 Task: Look for products in the category "Jams & Jellies" from Crofter's only.
Action: Mouse moved to (792, 317)
Screenshot: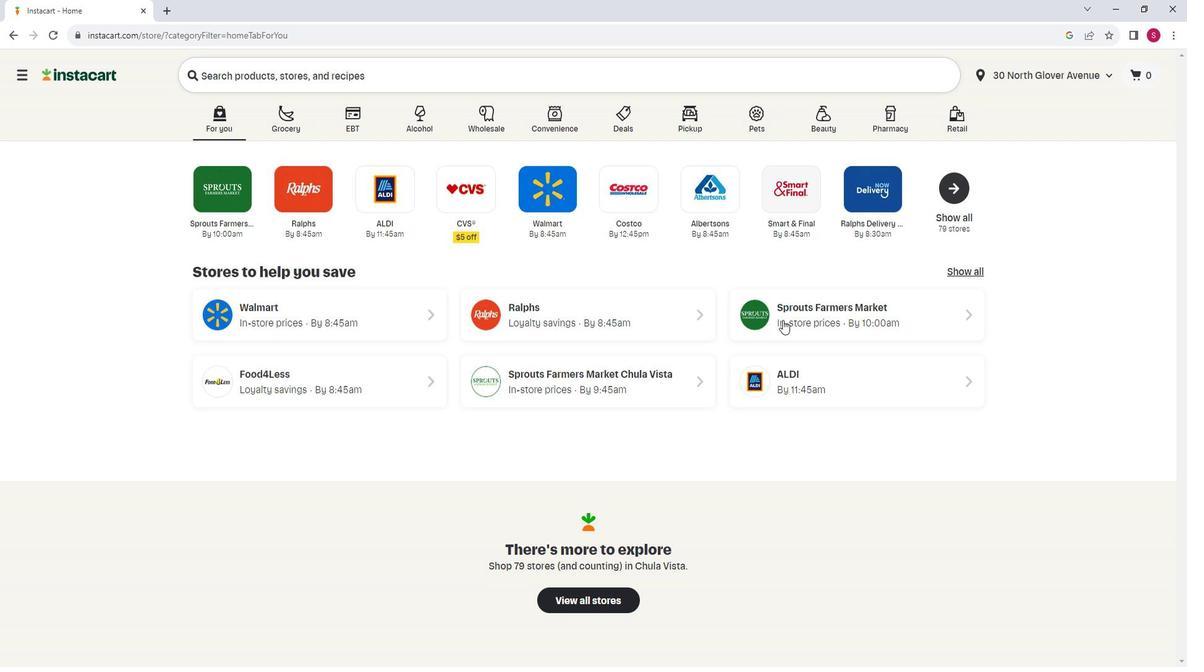 
Action: Mouse pressed left at (792, 317)
Screenshot: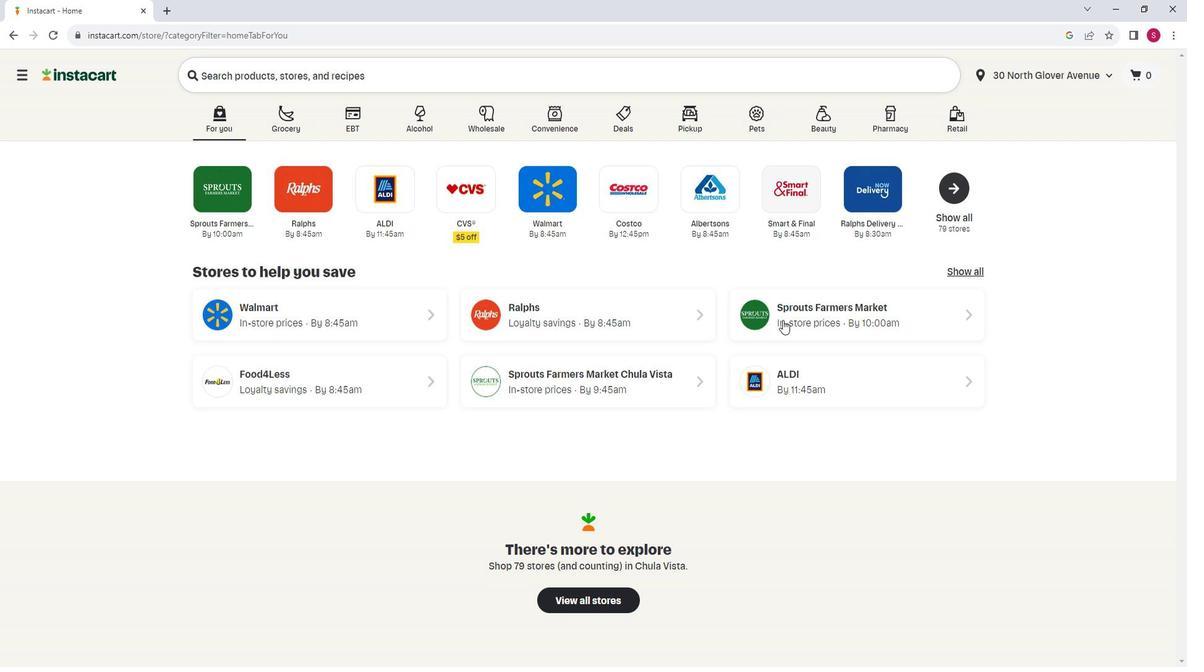 
Action: Mouse moved to (145, 396)
Screenshot: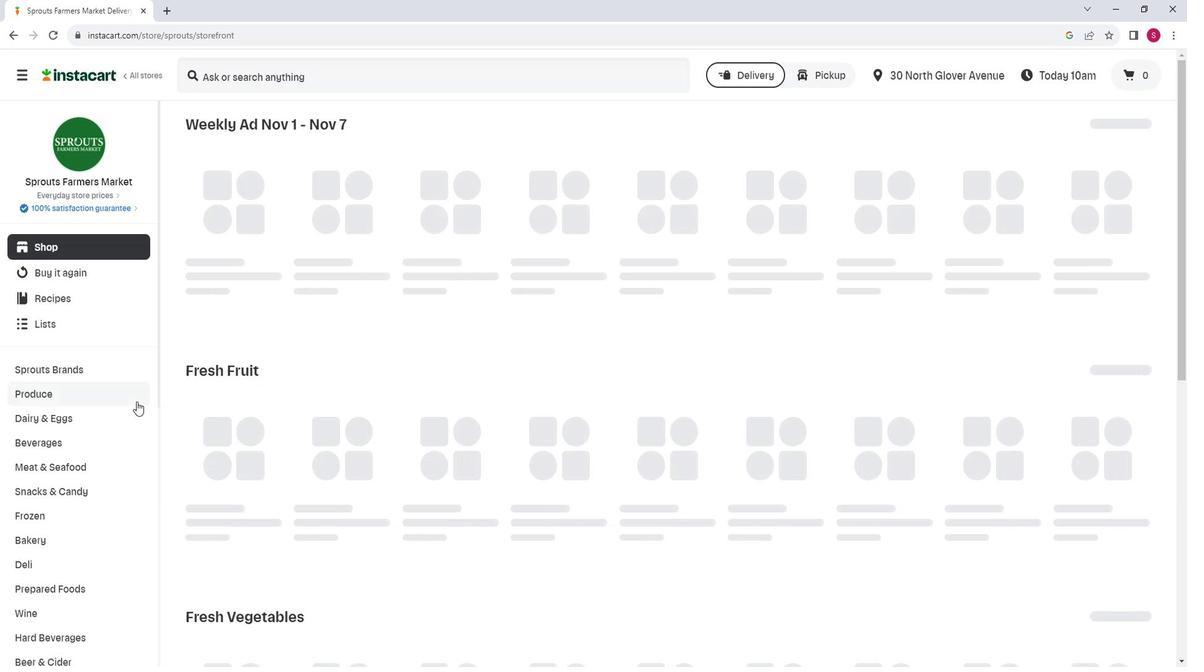 
Action: Mouse scrolled (145, 395) with delta (0, 0)
Screenshot: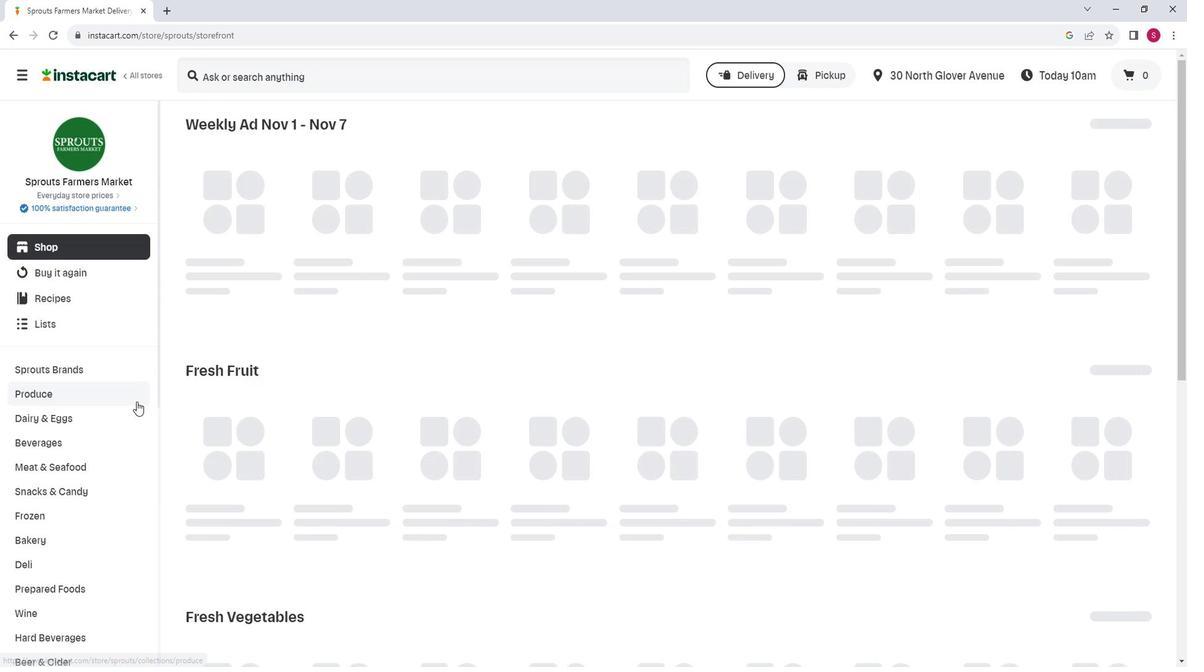
Action: Mouse moved to (145, 396)
Screenshot: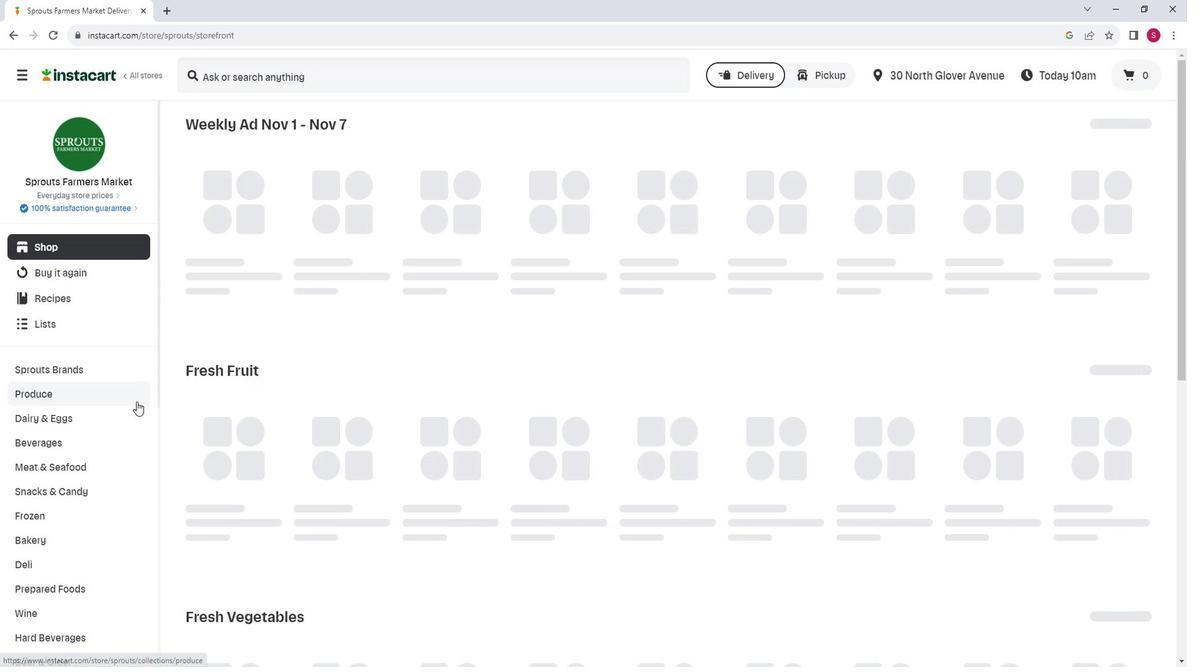 
Action: Mouse scrolled (145, 395) with delta (0, 0)
Screenshot: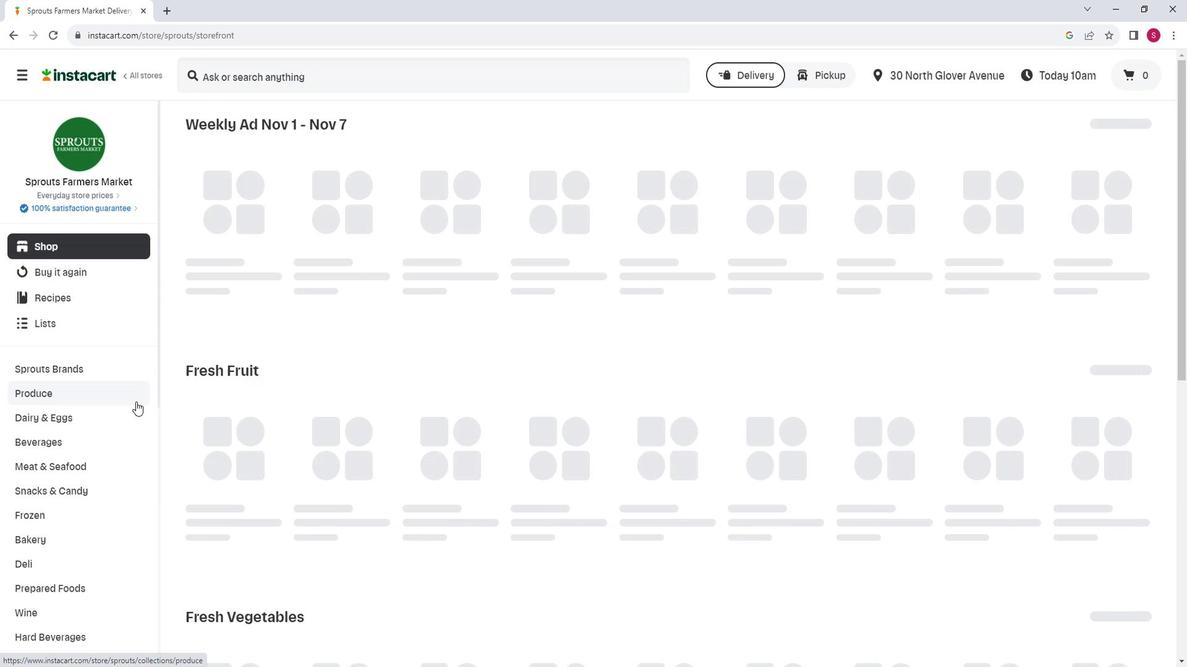 
Action: Mouse scrolled (145, 395) with delta (0, 0)
Screenshot: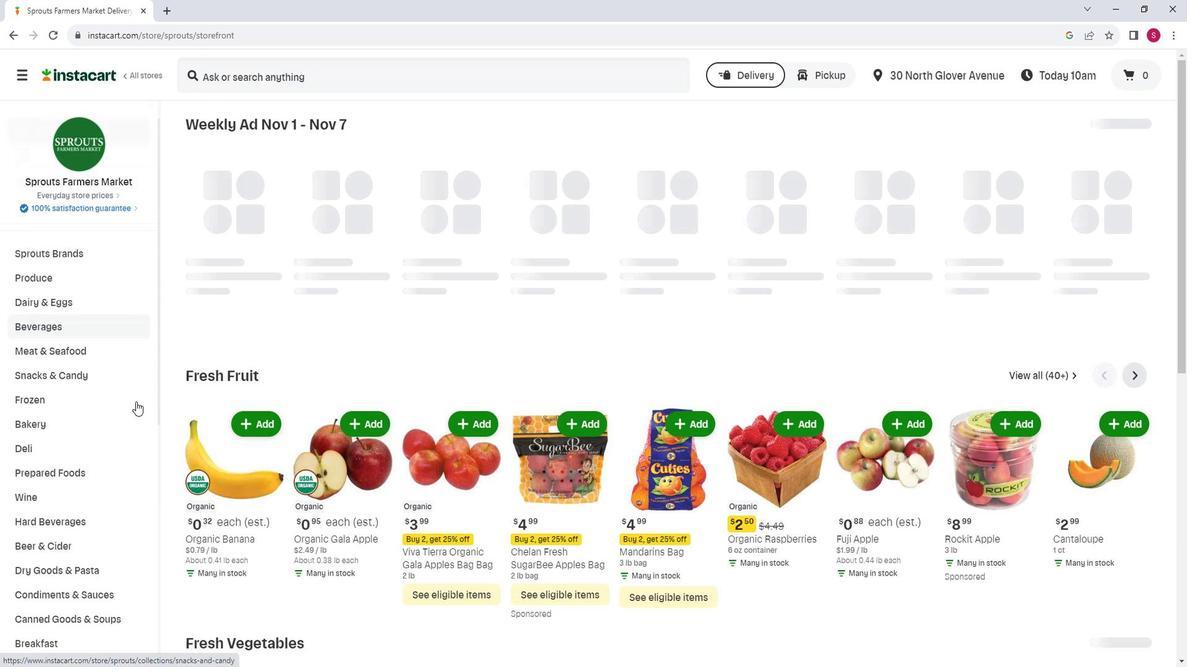 
Action: Mouse moved to (104, 550)
Screenshot: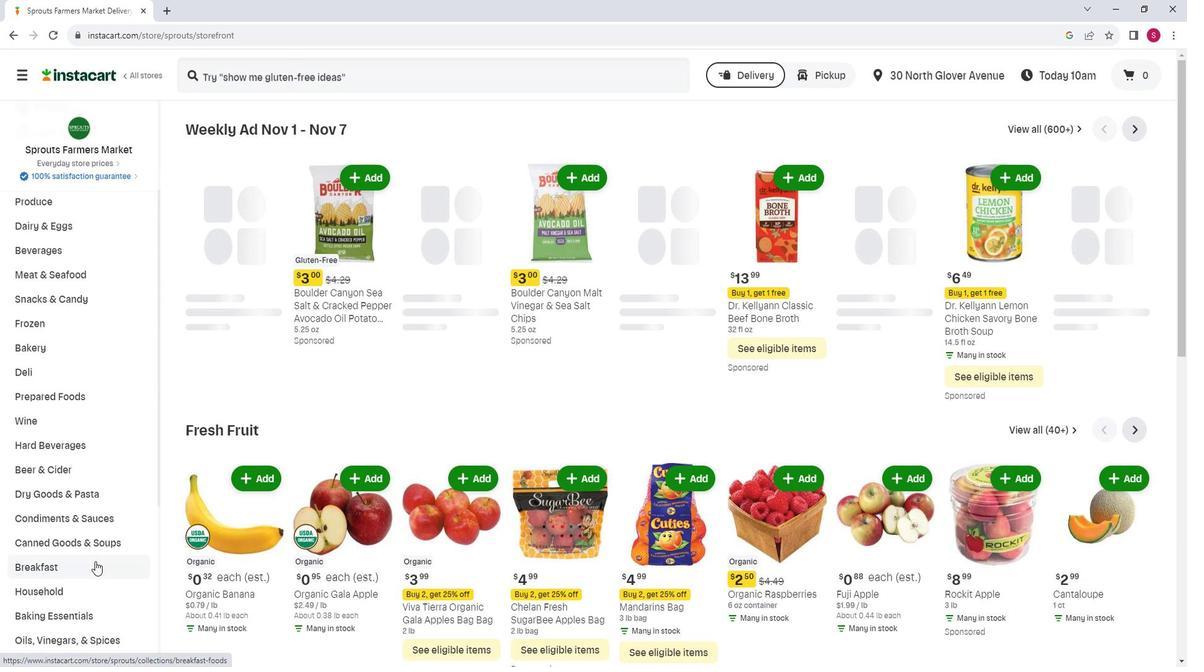 
Action: Mouse pressed left at (104, 550)
Screenshot: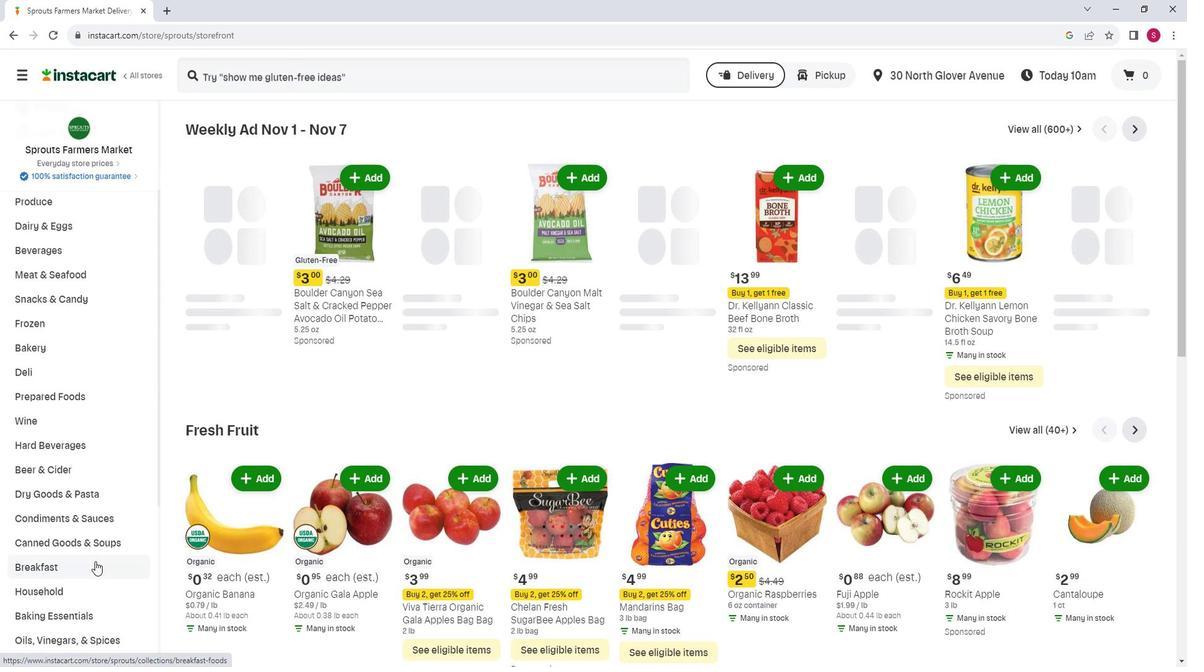 
Action: Mouse moved to (759, 170)
Screenshot: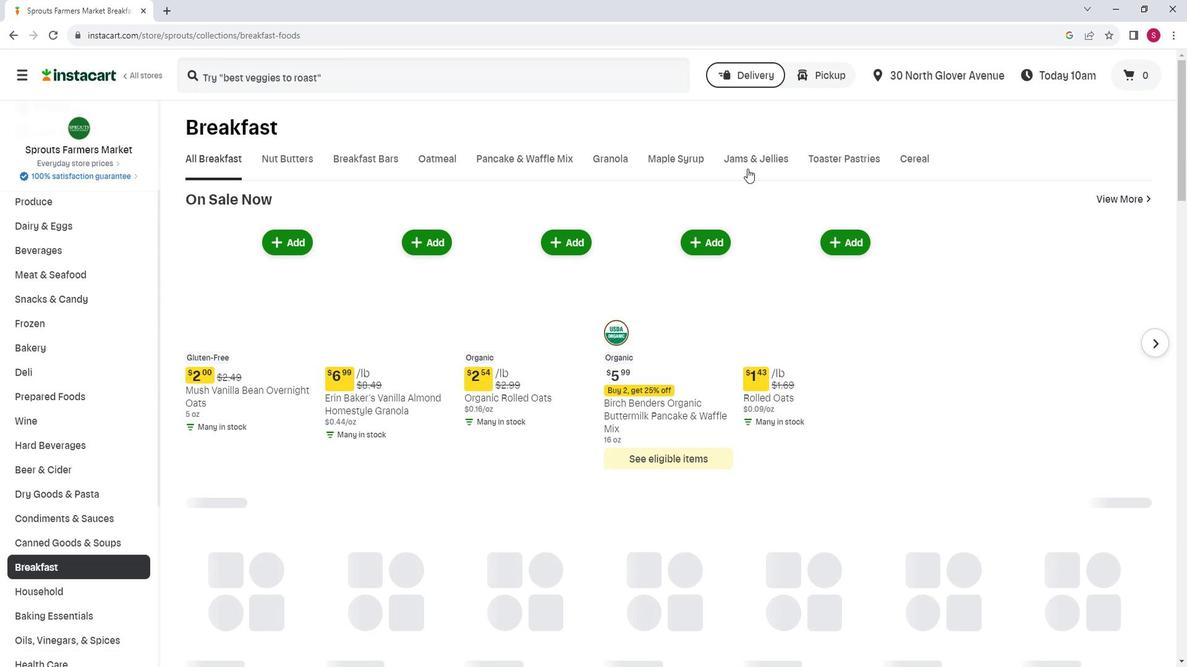 
Action: Mouse pressed left at (759, 170)
Screenshot: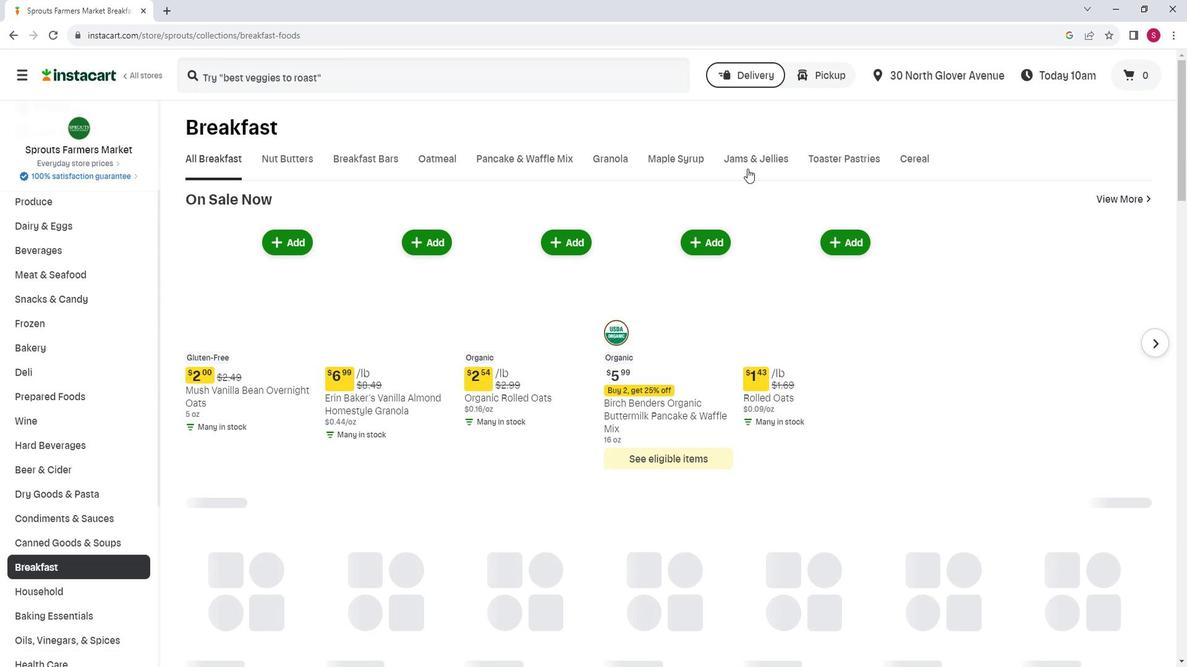 
Action: Mouse moved to (323, 211)
Screenshot: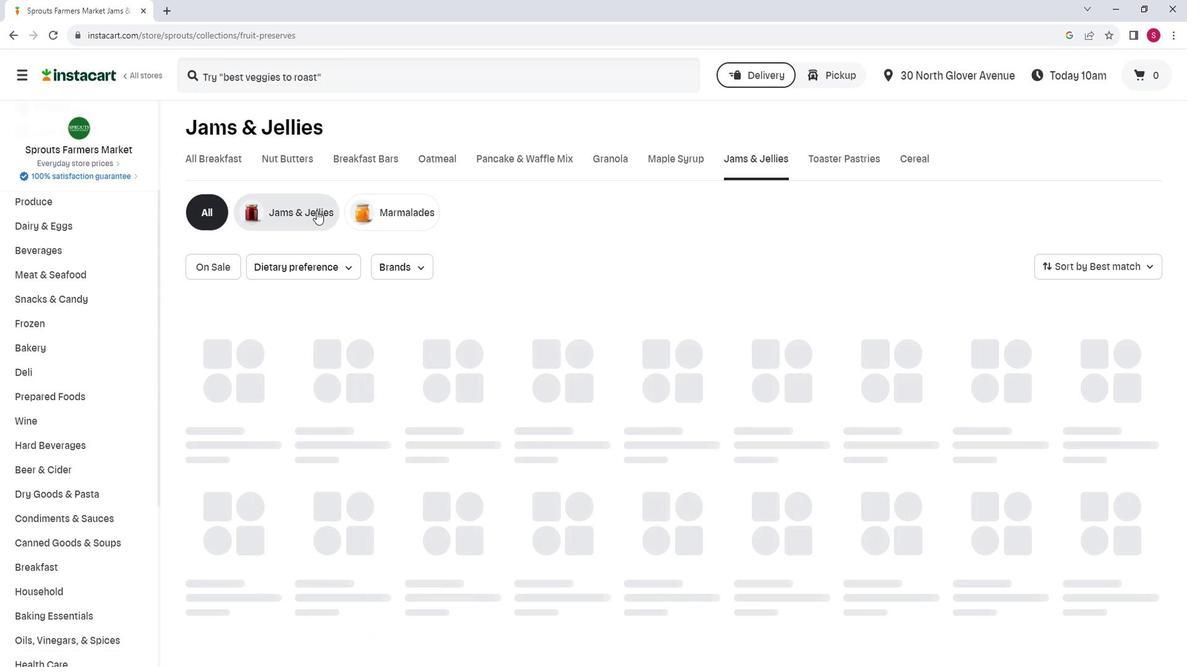 
Action: Mouse pressed left at (323, 211)
Screenshot: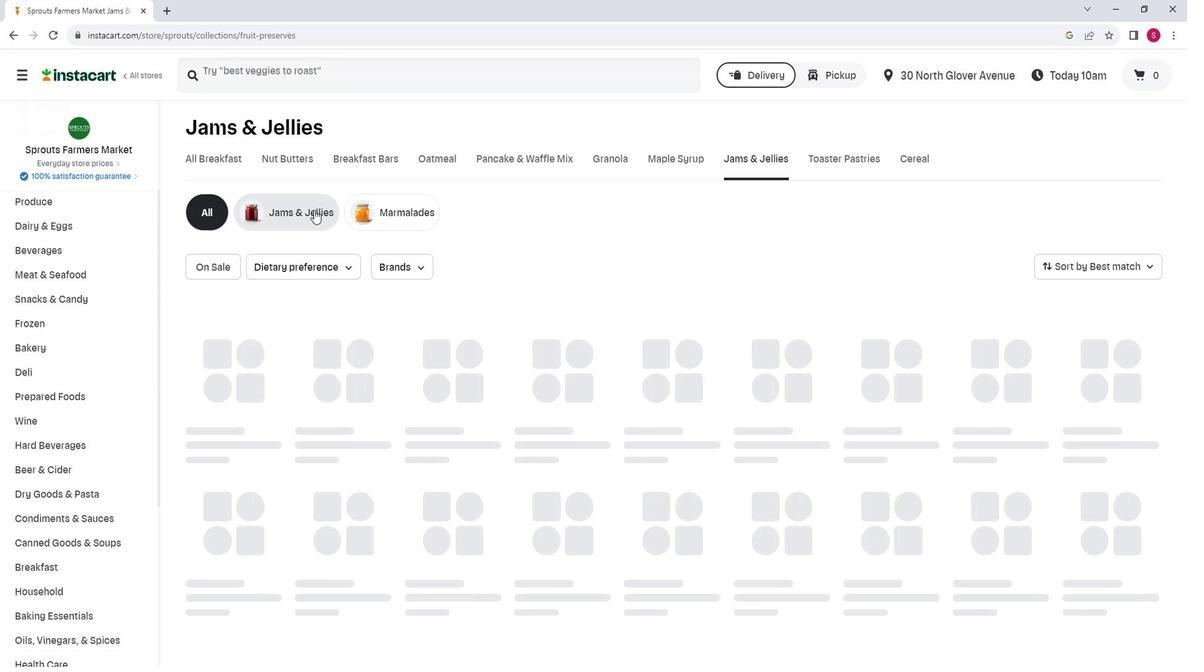 
Action: Mouse moved to (417, 268)
Screenshot: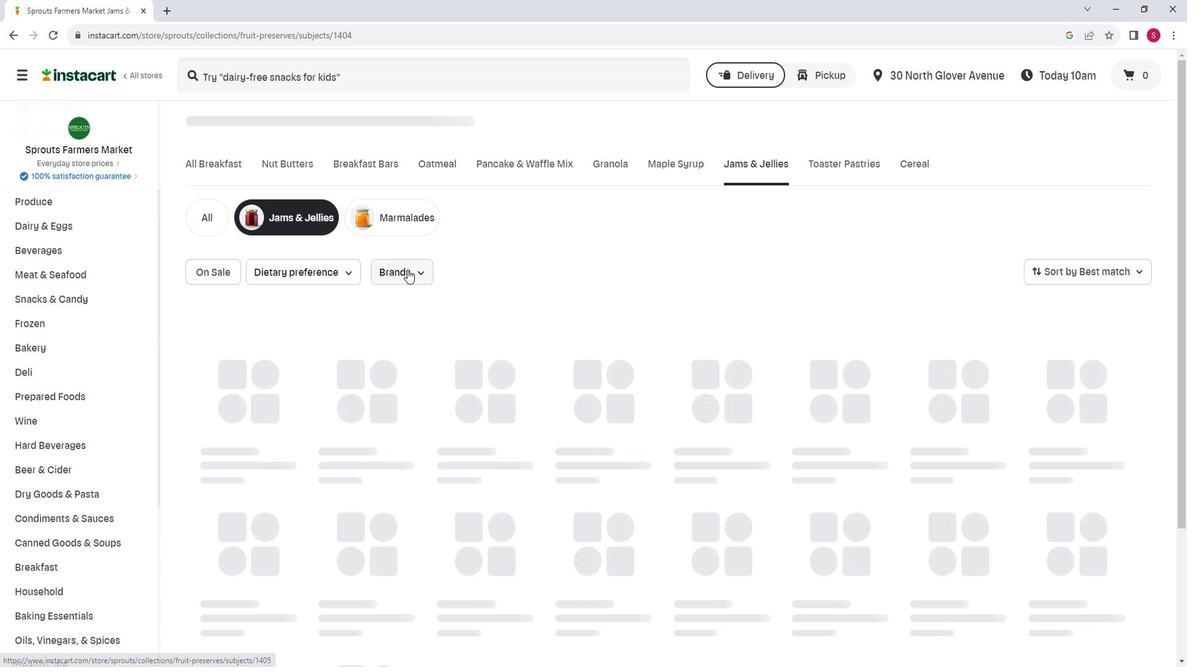 
Action: Mouse pressed left at (417, 268)
Screenshot: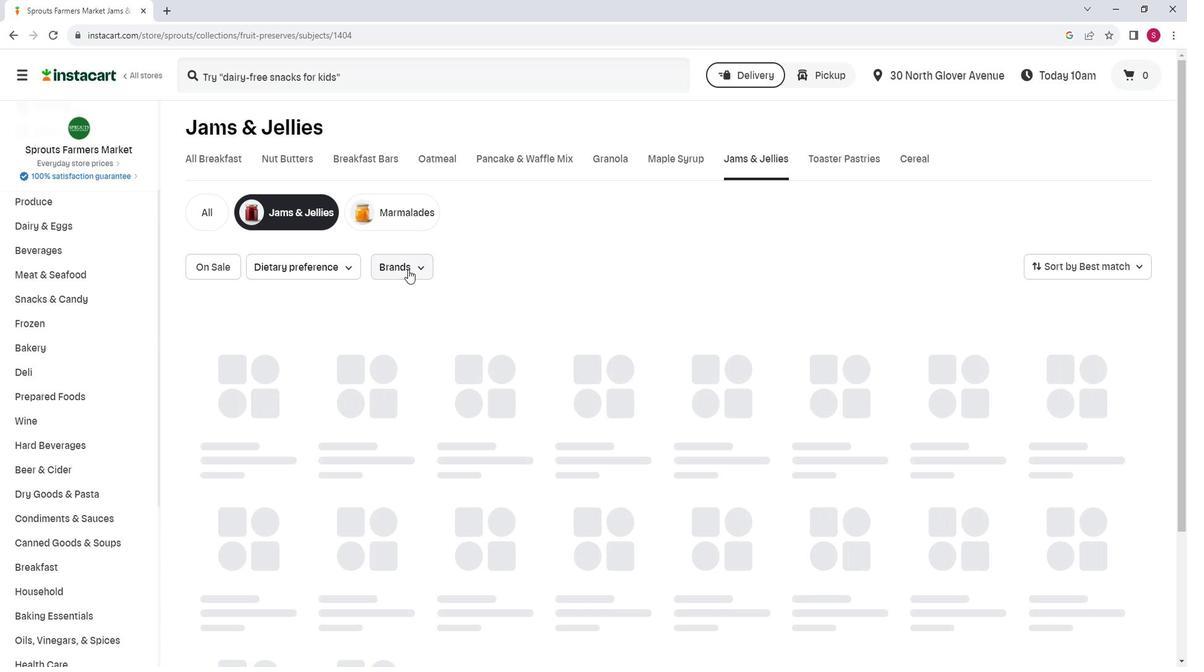
Action: Mouse moved to (429, 322)
Screenshot: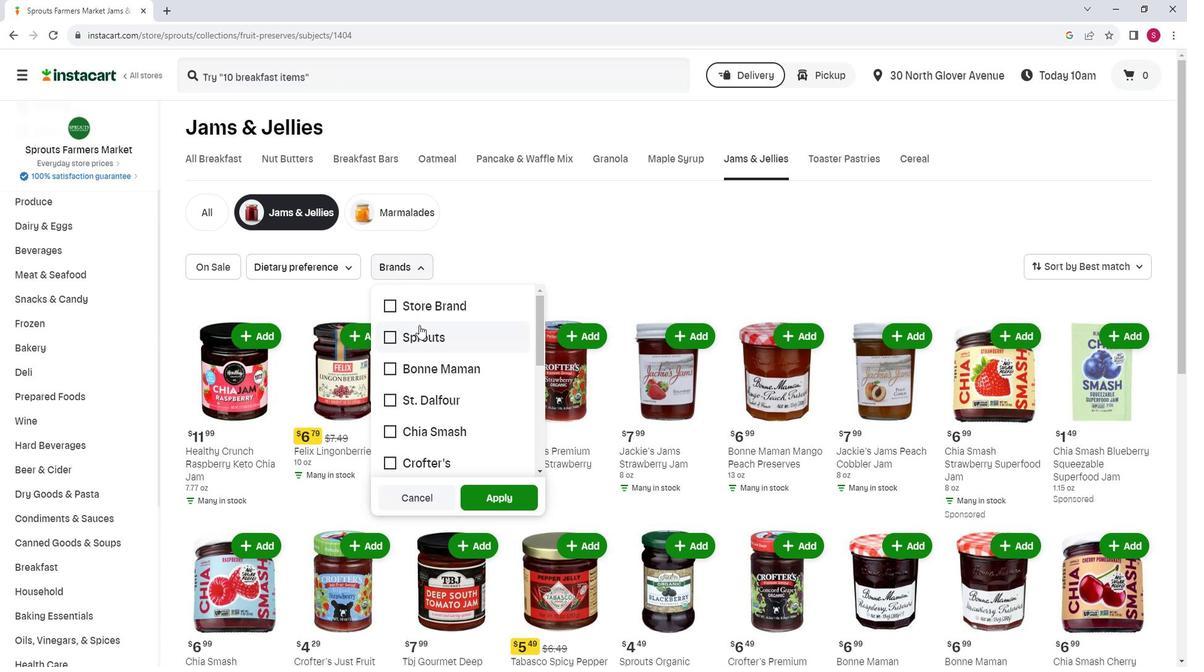 
Action: Mouse scrolled (429, 322) with delta (0, 0)
Screenshot: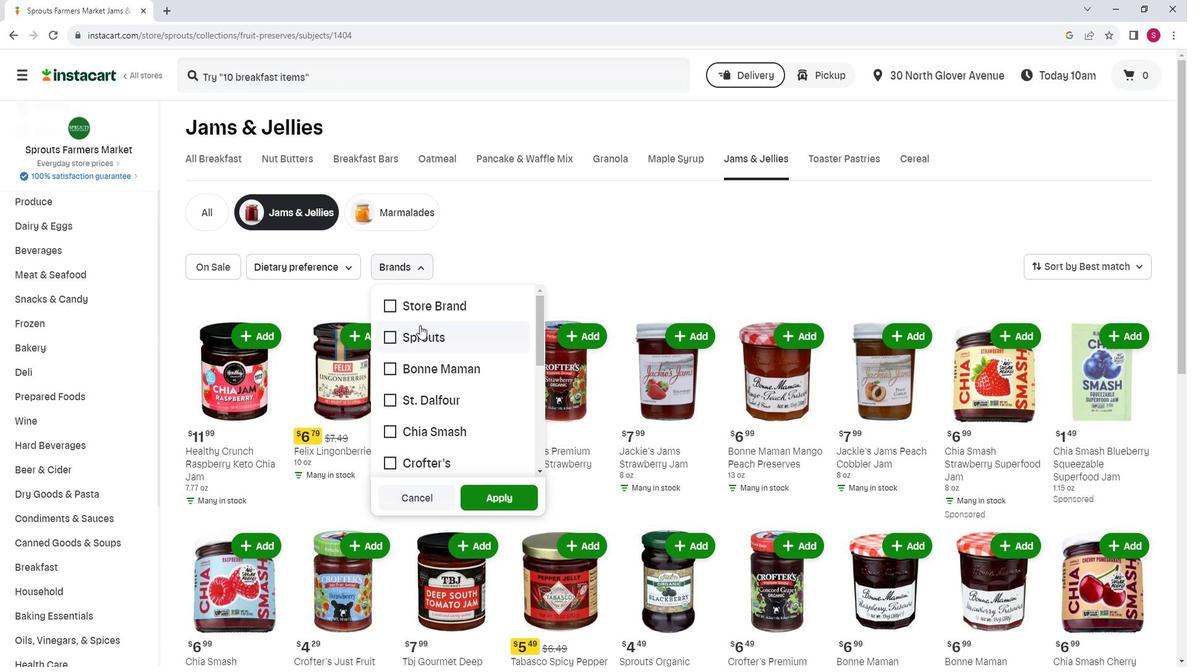 
Action: Mouse moved to (458, 395)
Screenshot: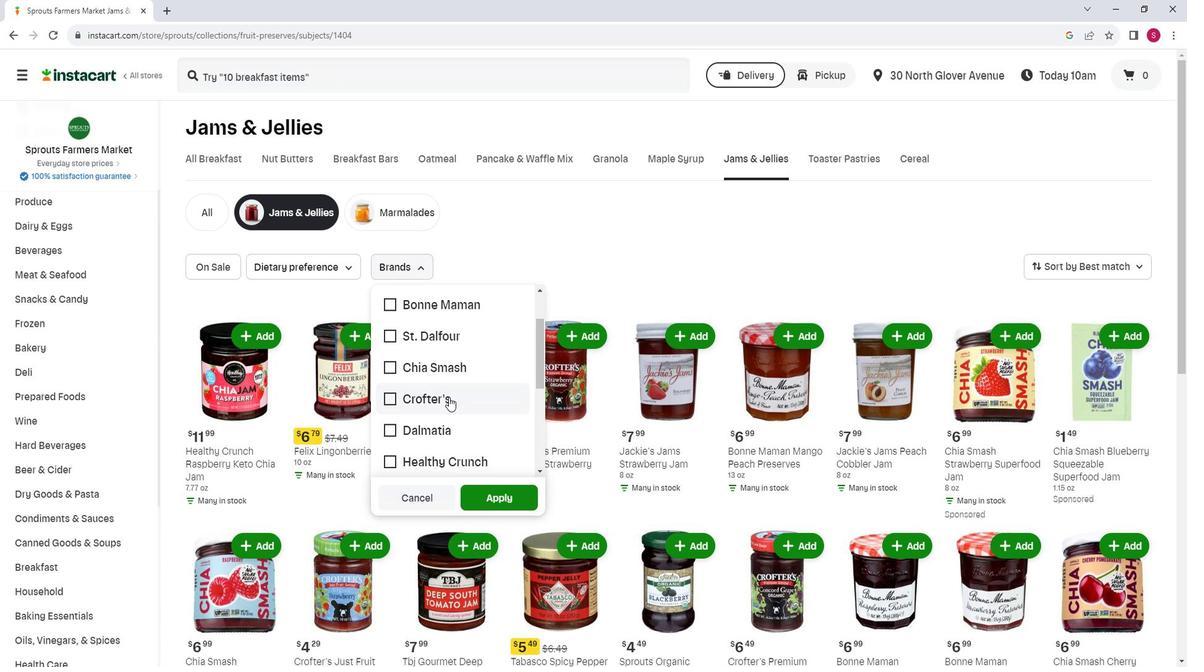
Action: Mouse pressed left at (458, 395)
Screenshot: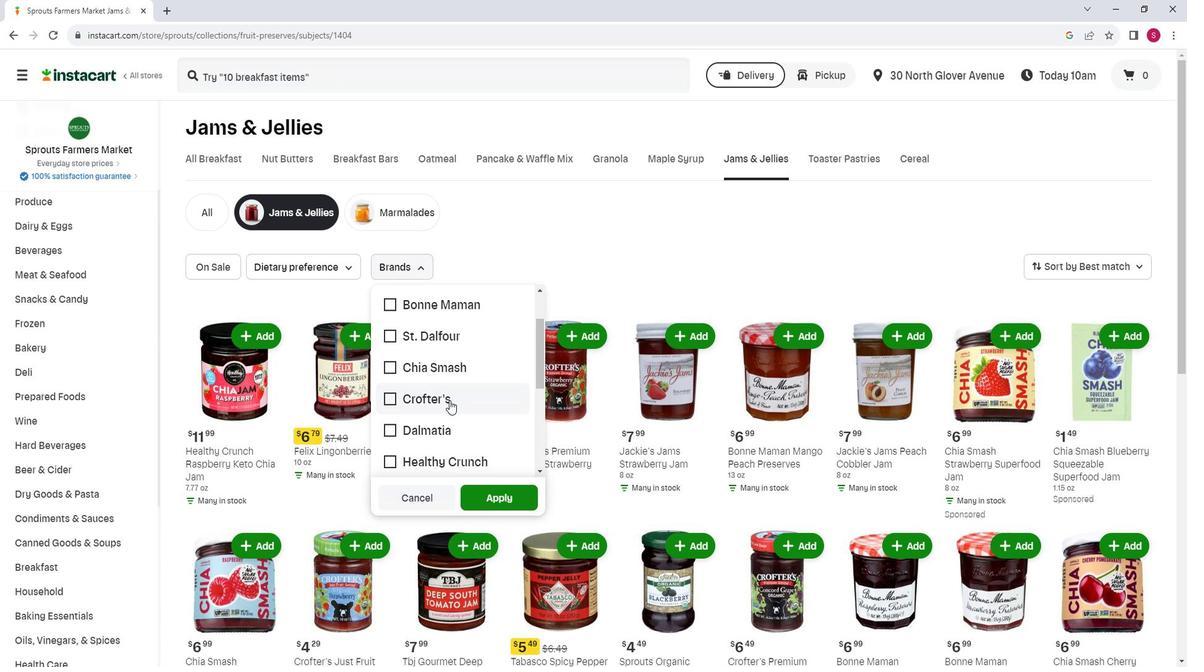 
Action: Mouse moved to (485, 479)
Screenshot: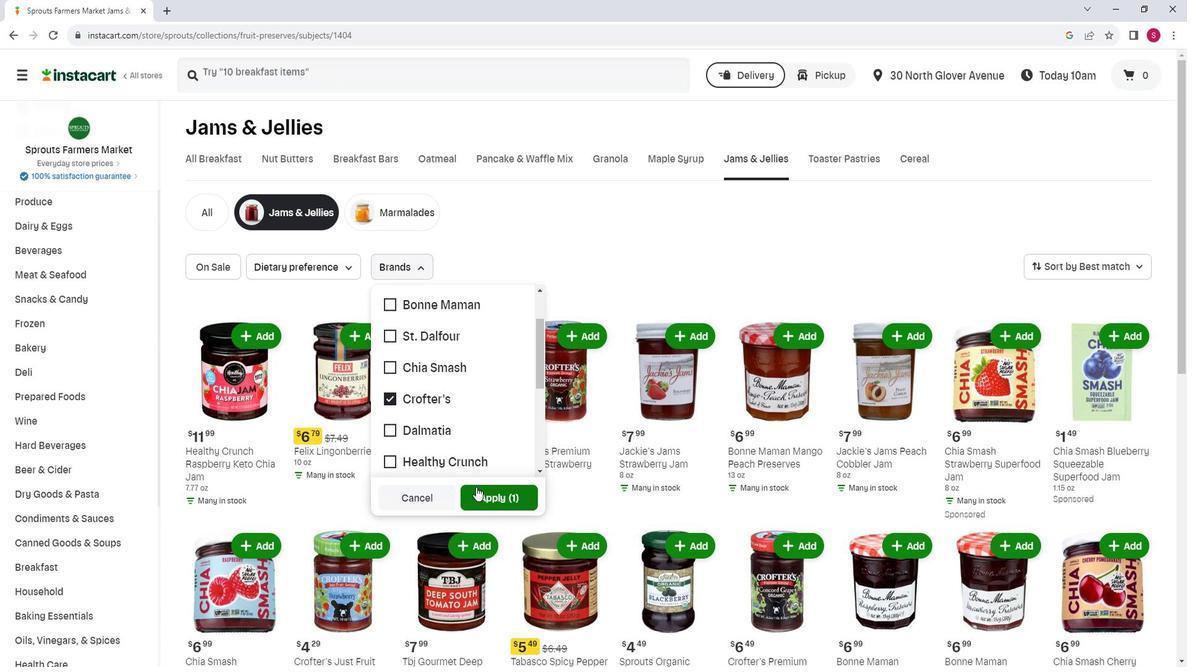 
Action: Mouse pressed left at (485, 479)
Screenshot: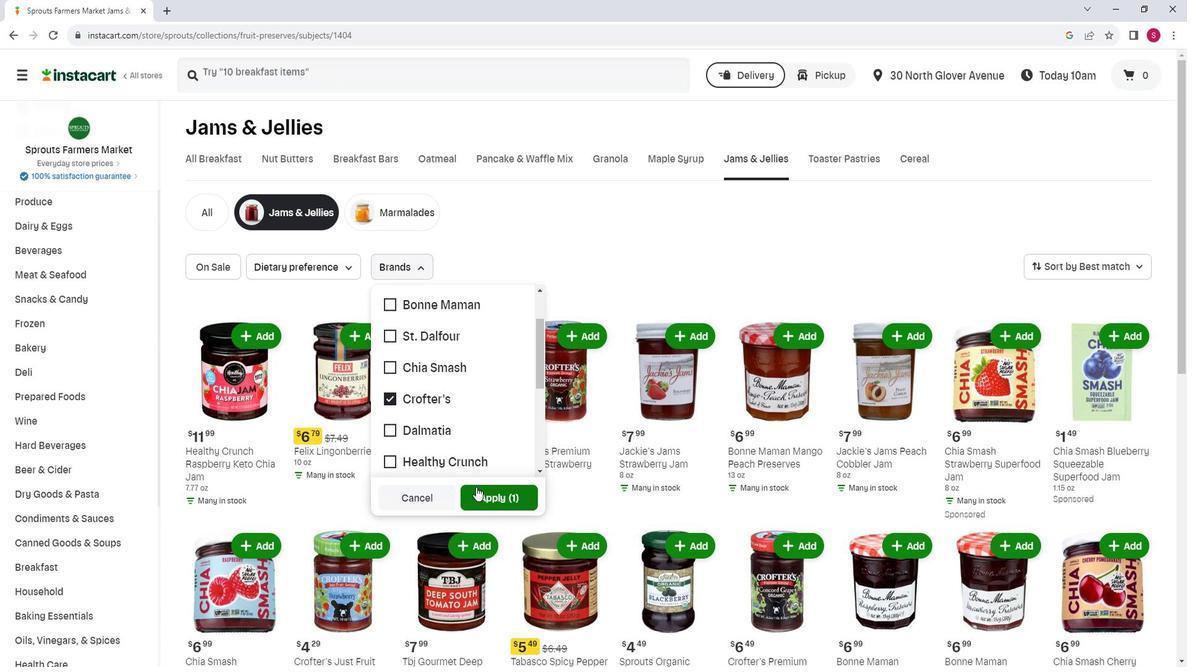 
Action: Mouse moved to (560, 300)
Screenshot: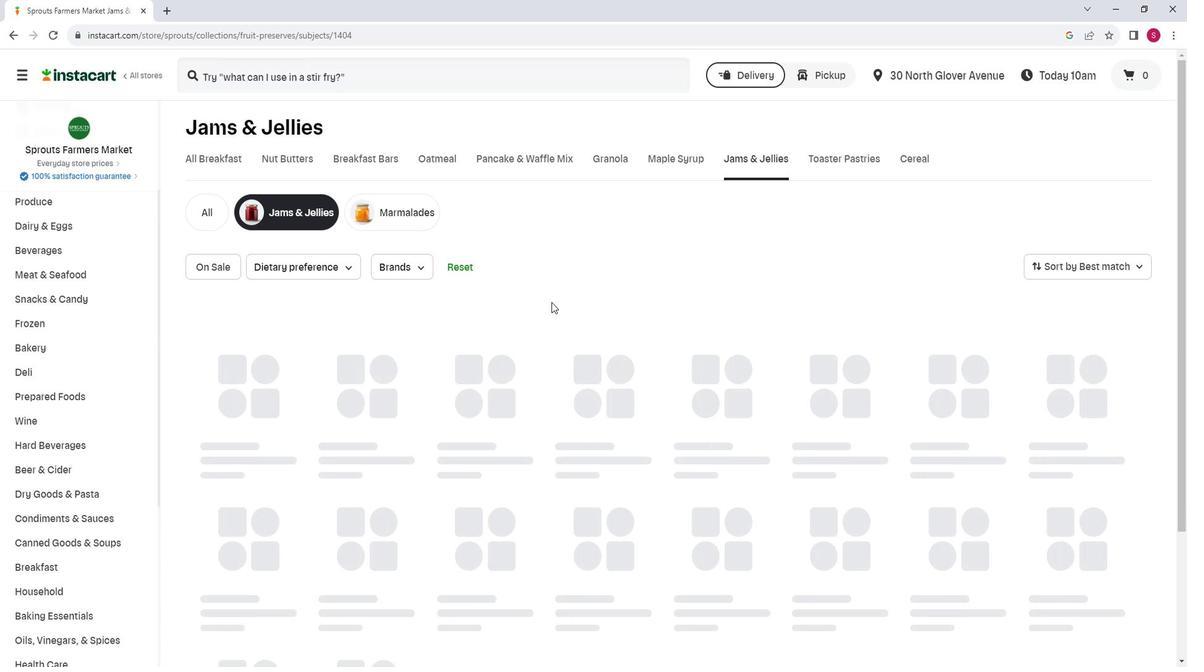 
